 Task: Create and manage branches within a repository.
Action: Mouse moved to (1000, 66)
Screenshot: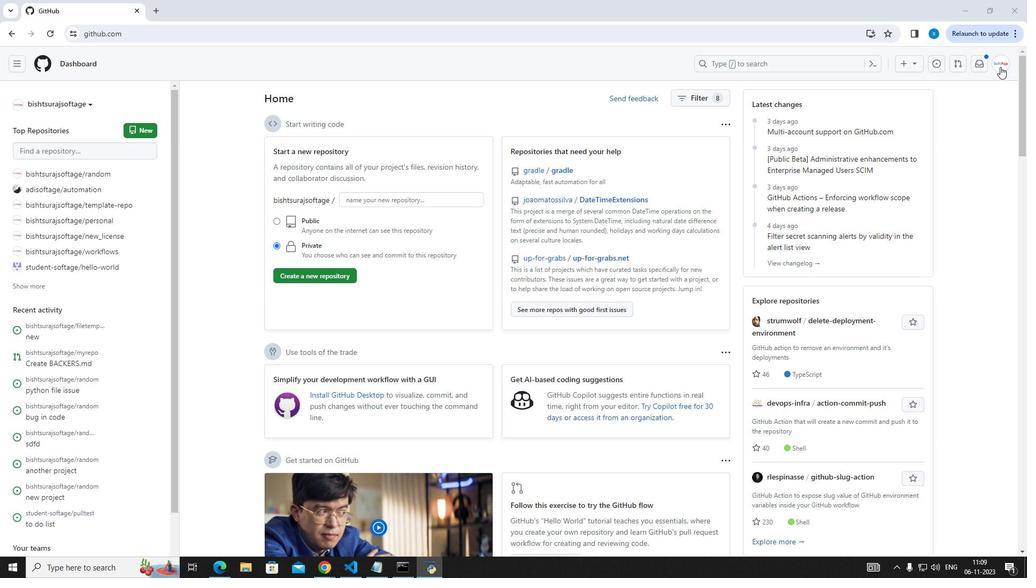 
Action: Mouse pressed left at (1000, 66)
Screenshot: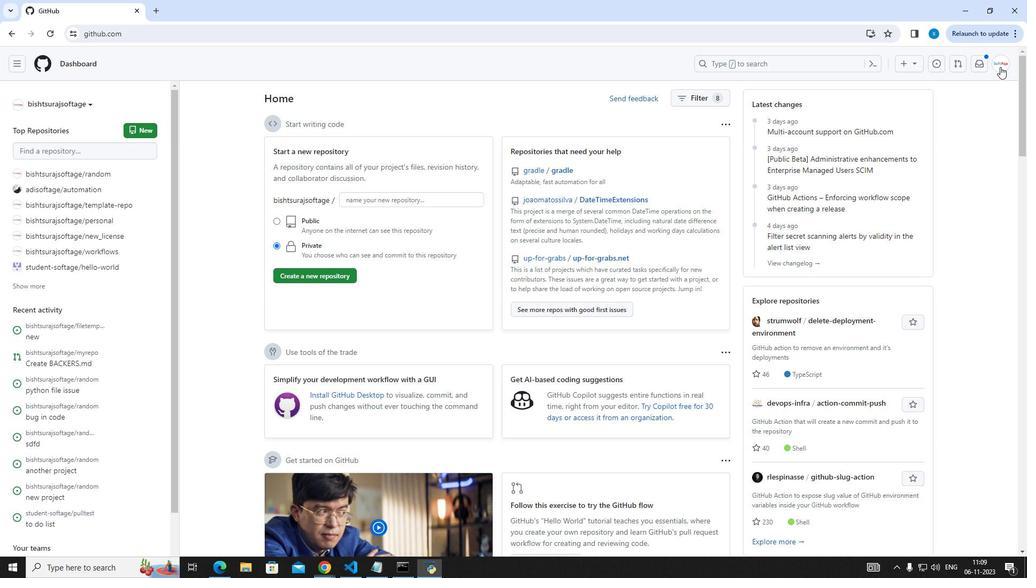 
Action: Mouse moved to (959, 158)
Screenshot: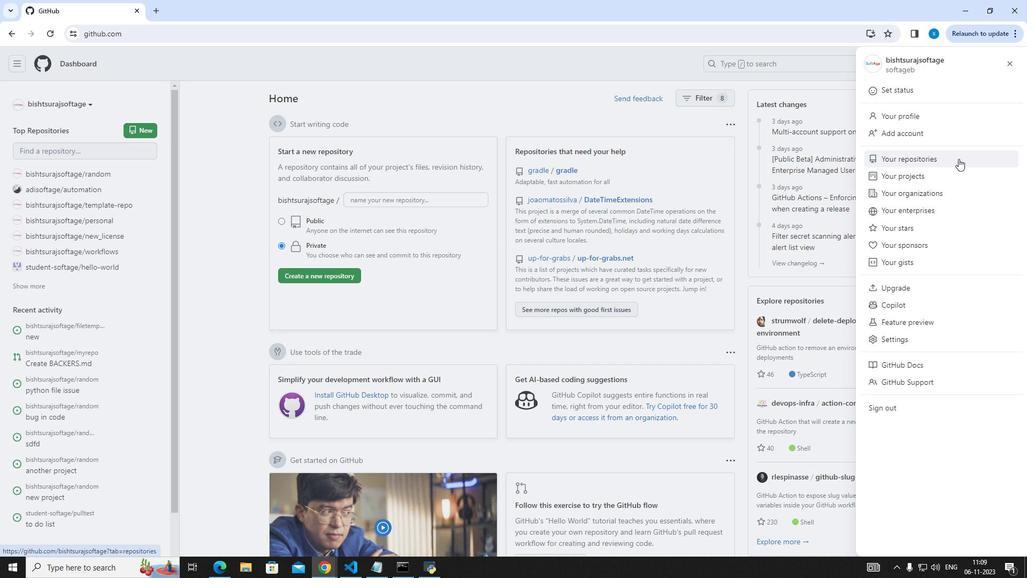
Action: Mouse pressed left at (959, 158)
Screenshot: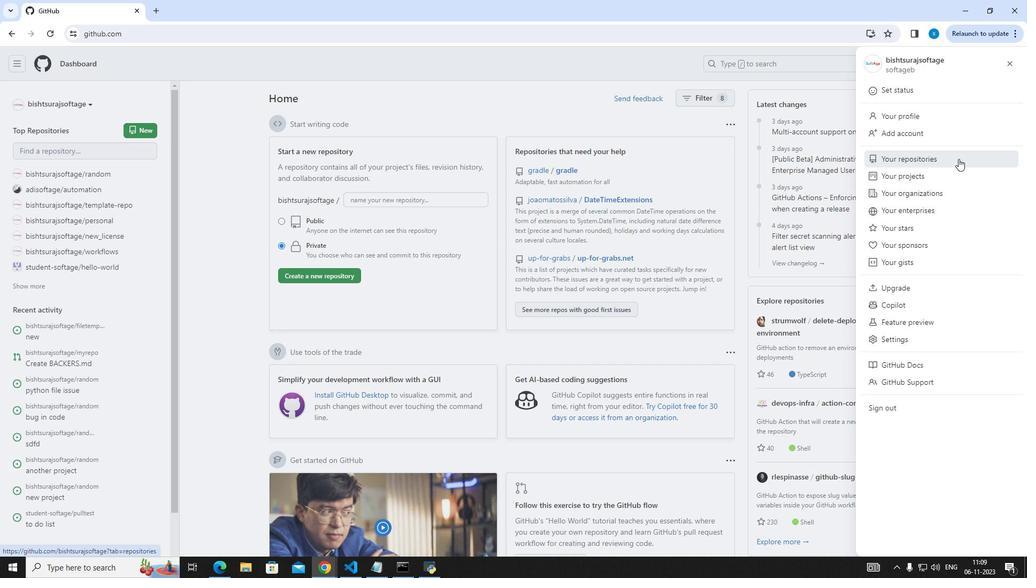 
Action: Mouse moved to (397, 166)
Screenshot: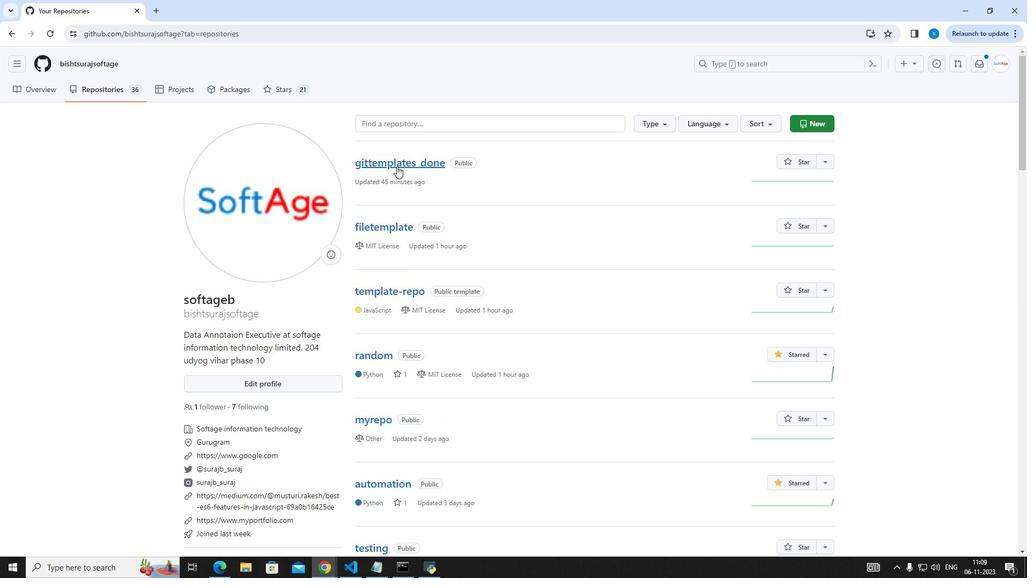 
Action: Mouse pressed left at (397, 166)
Screenshot: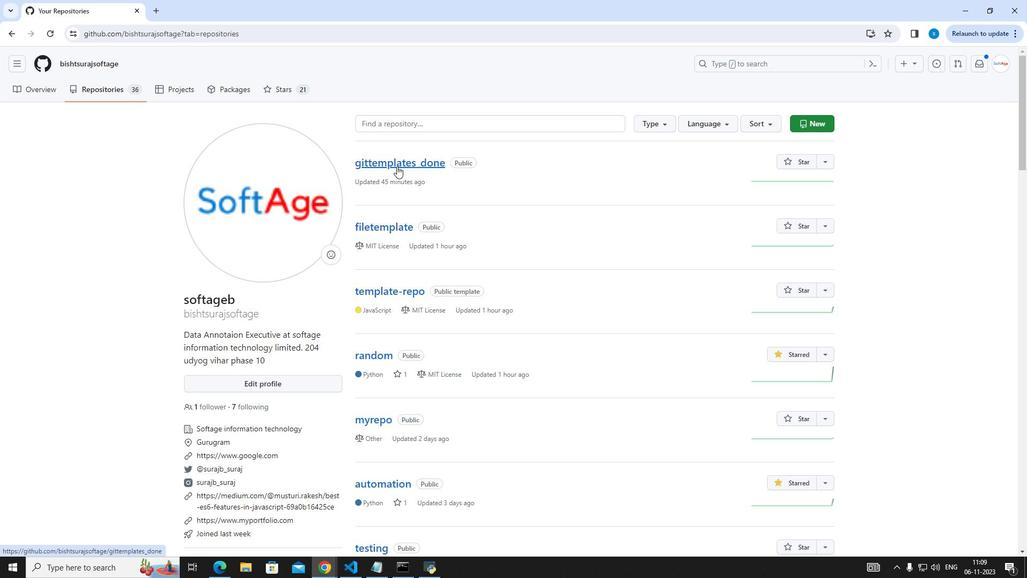 
Action: Mouse moved to (234, 160)
Screenshot: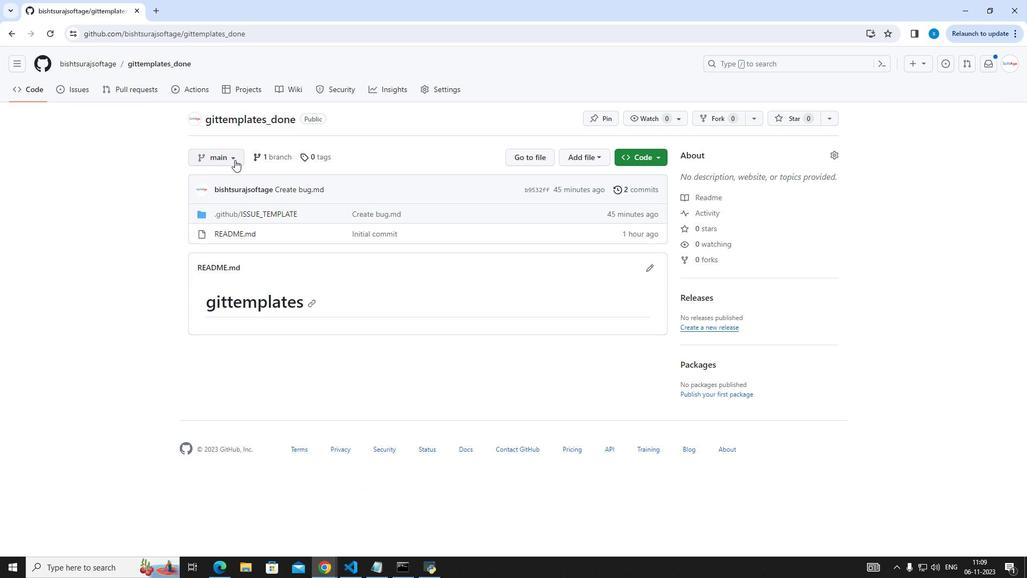 
Action: Mouse pressed left at (234, 160)
Screenshot: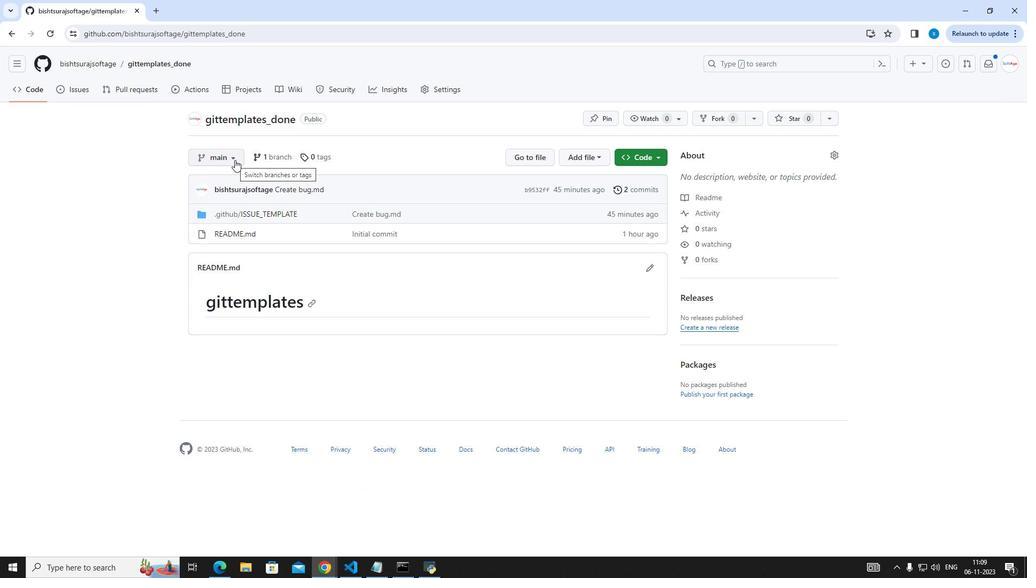 
Action: Mouse moved to (238, 201)
Screenshot: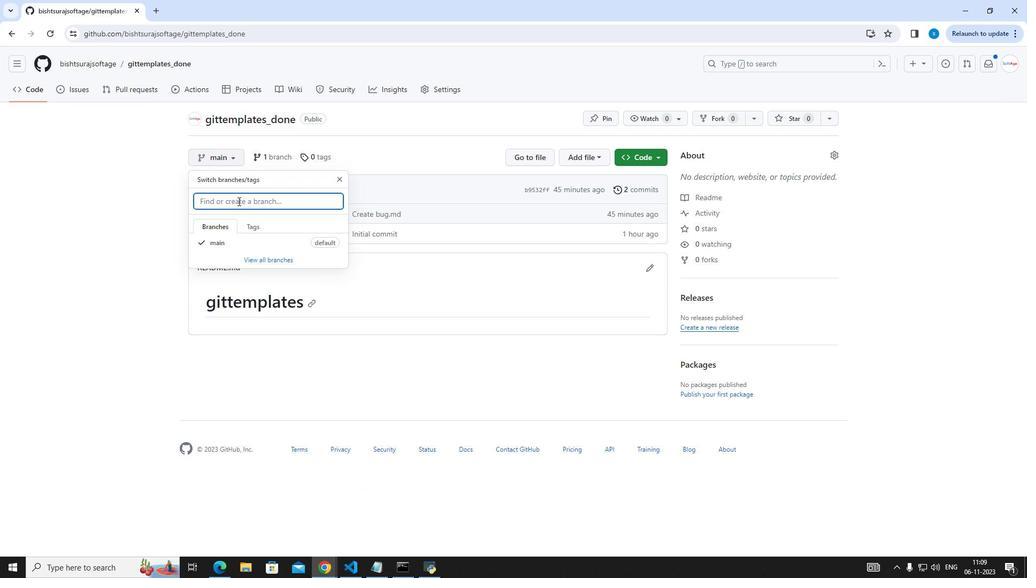 
Action: Mouse pressed left at (238, 201)
Screenshot: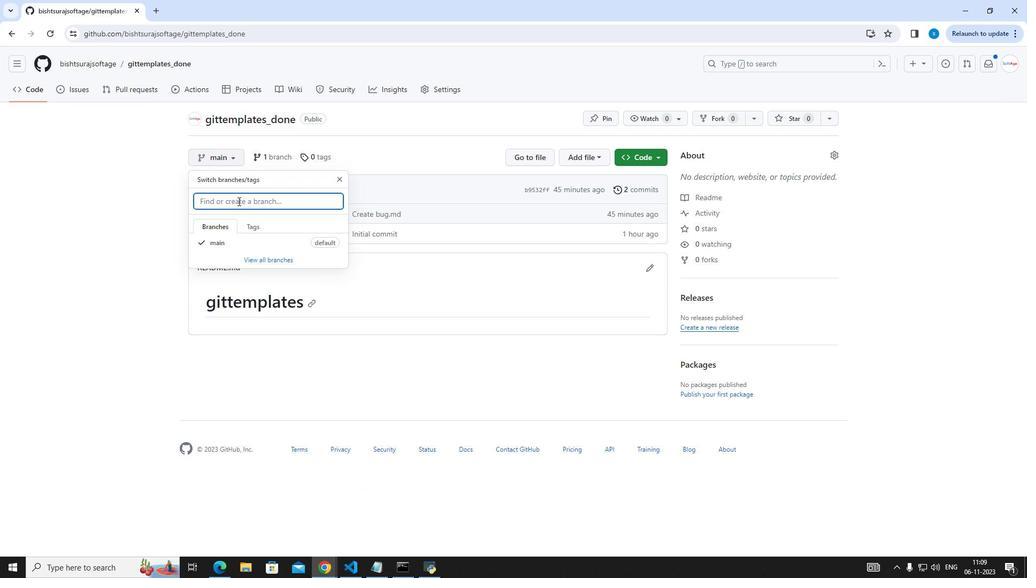 
Action: Mouse moved to (238, 201)
Screenshot: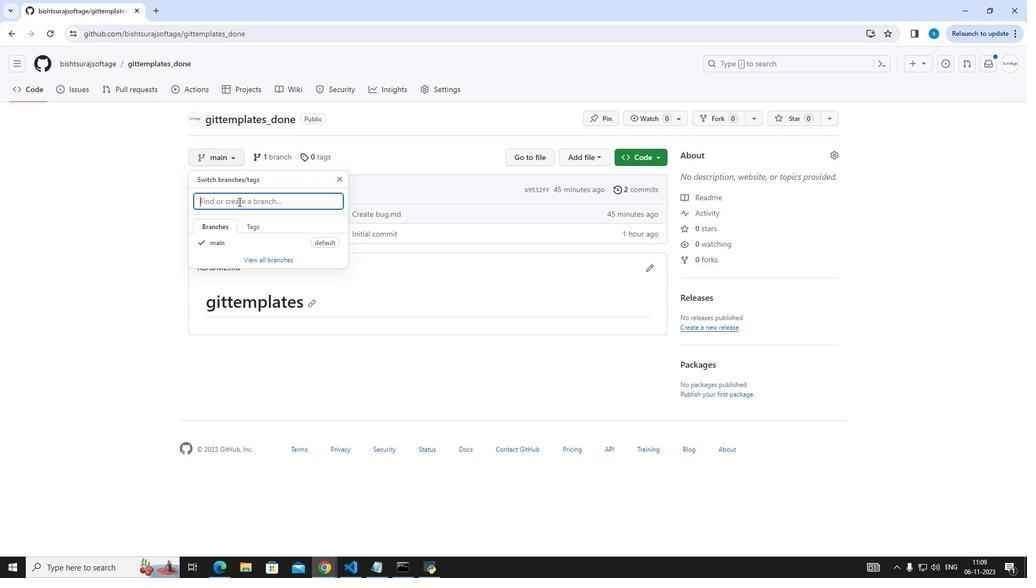 
Action: Key pressed branched
Screenshot: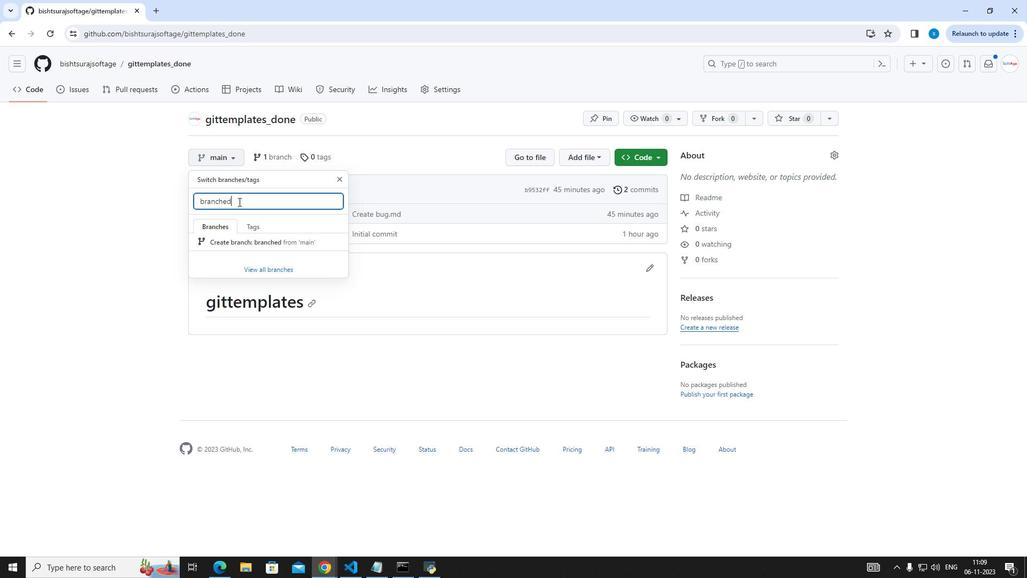 
Action: Mouse moved to (222, 241)
Screenshot: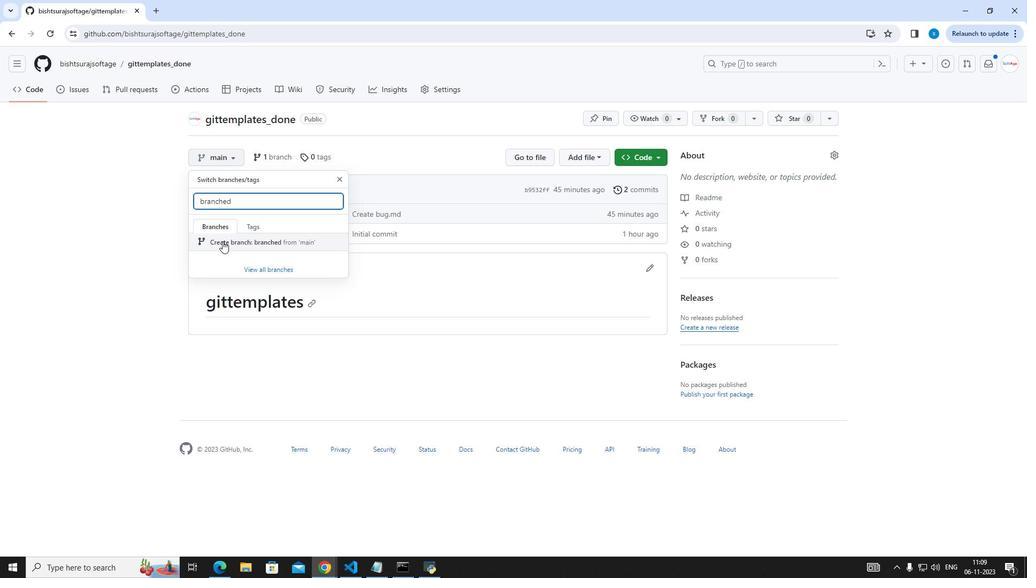 
Action: Mouse pressed left at (222, 241)
Screenshot: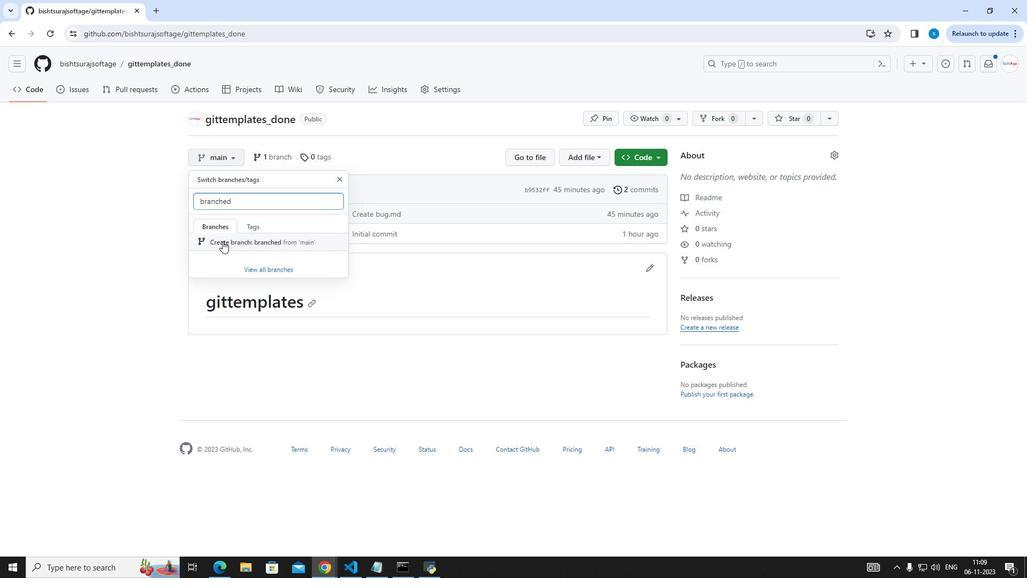 
Action: Mouse moved to (240, 191)
Screenshot: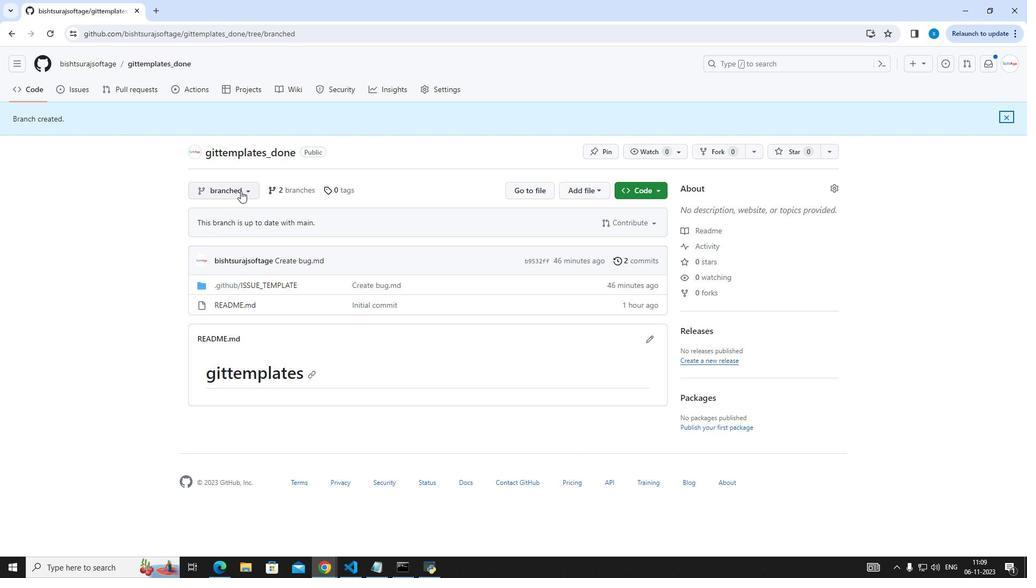 
Action: Mouse pressed left at (240, 191)
Screenshot: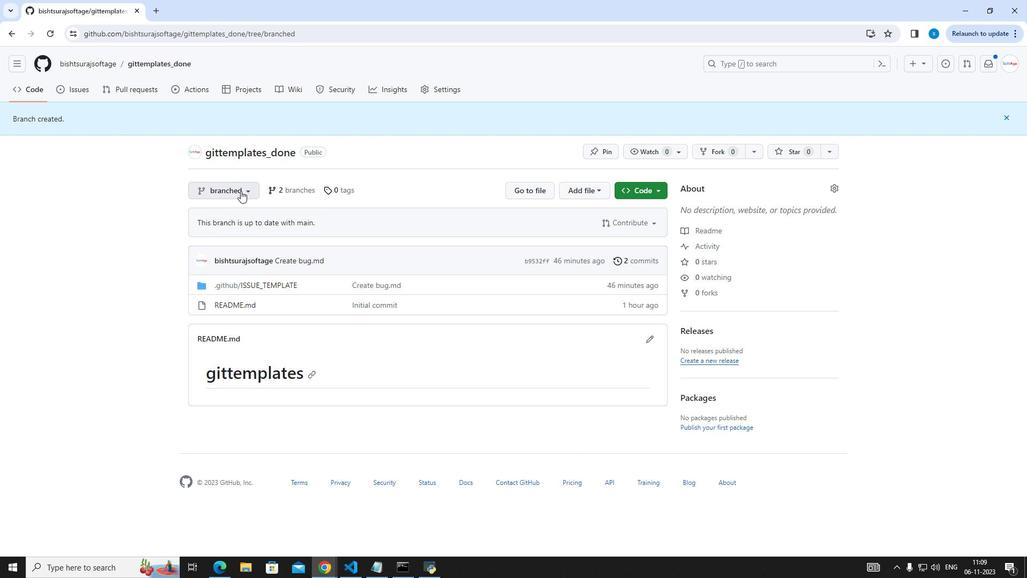 
Action: Mouse moved to (218, 276)
Screenshot: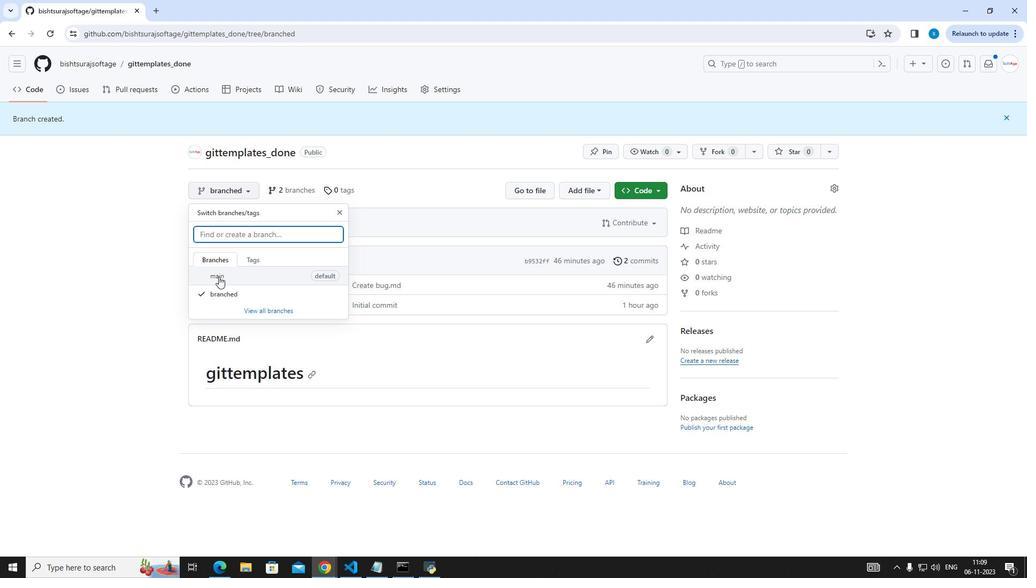
Action: Mouse pressed left at (218, 276)
Screenshot: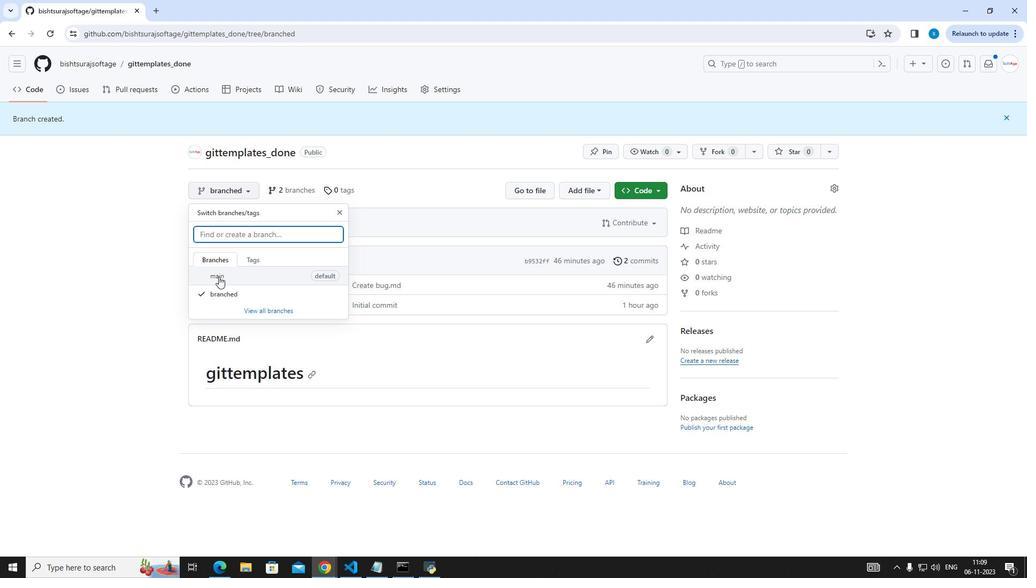 
Action: Mouse moved to (267, 155)
Screenshot: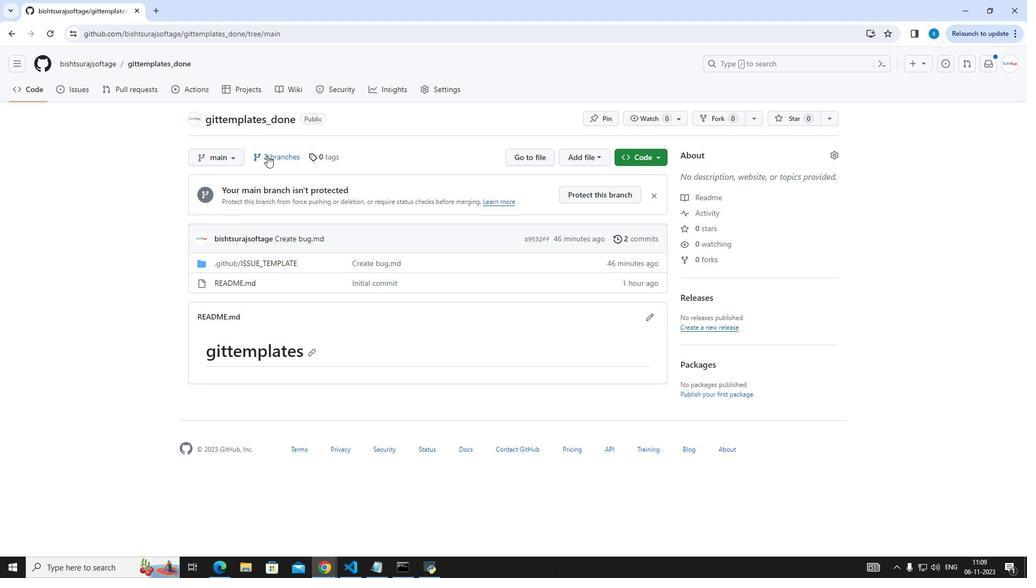 
Action: Mouse pressed left at (267, 155)
Screenshot: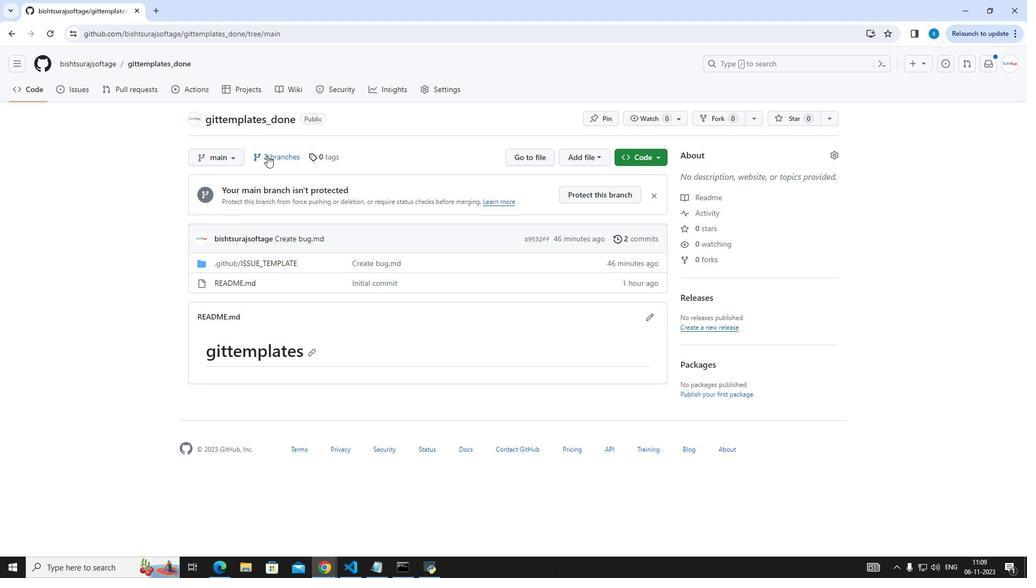 
Action: Mouse moved to (216, 311)
Screenshot: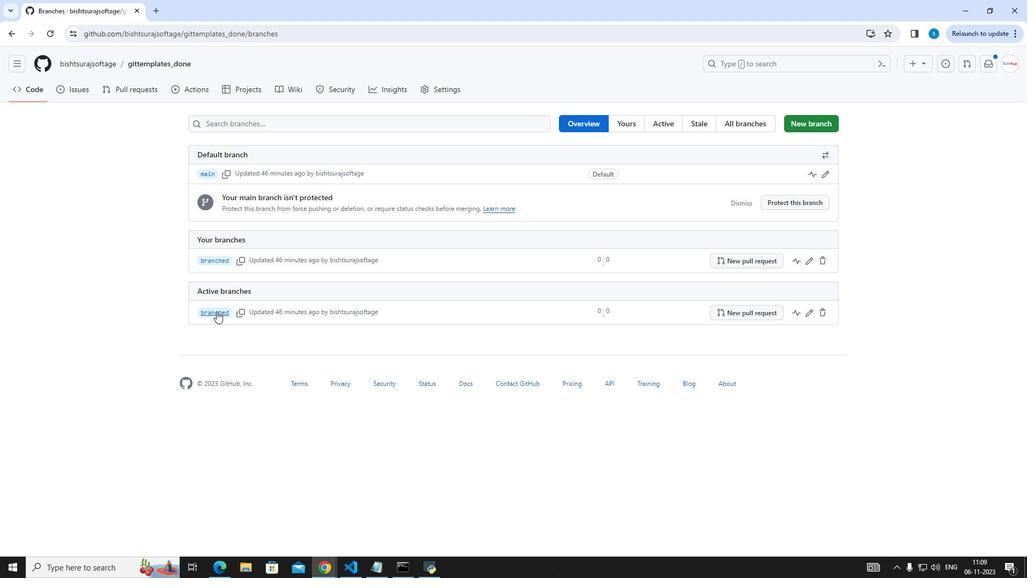
Action: Mouse pressed left at (216, 311)
Screenshot: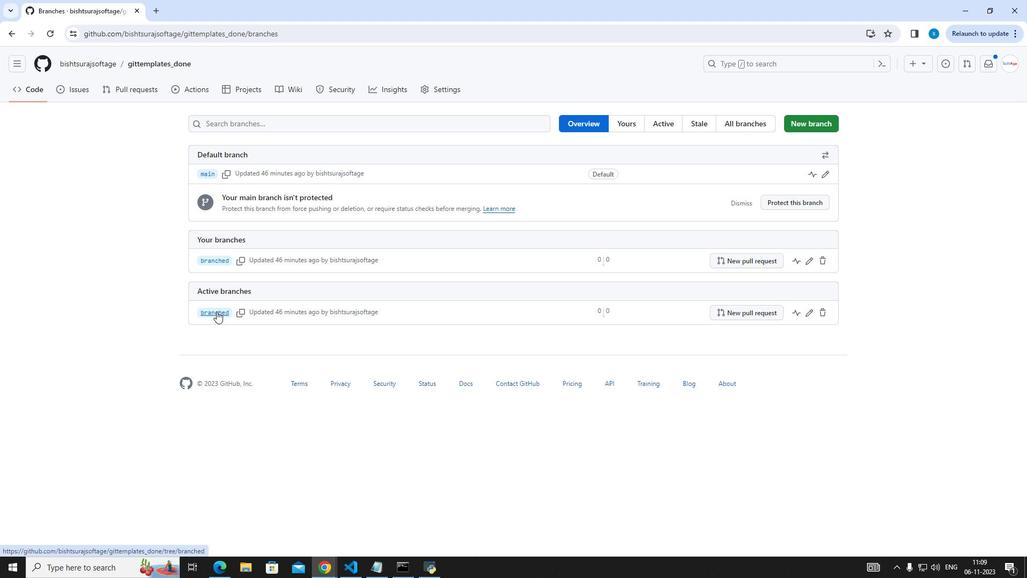 
Action: Mouse moved to (224, 156)
Screenshot: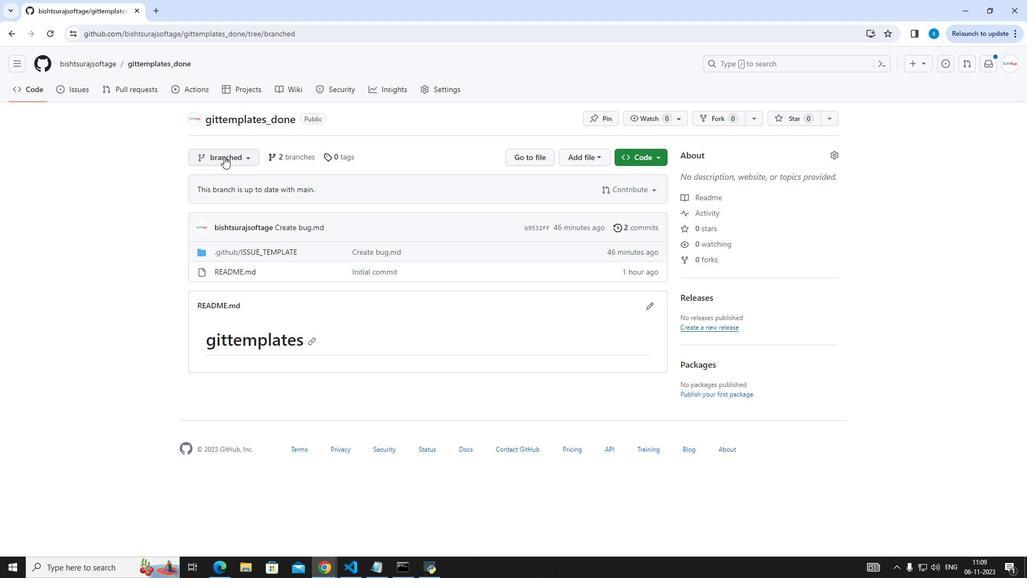 
Action: Mouse pressed left at (224, 156)
Screenshot: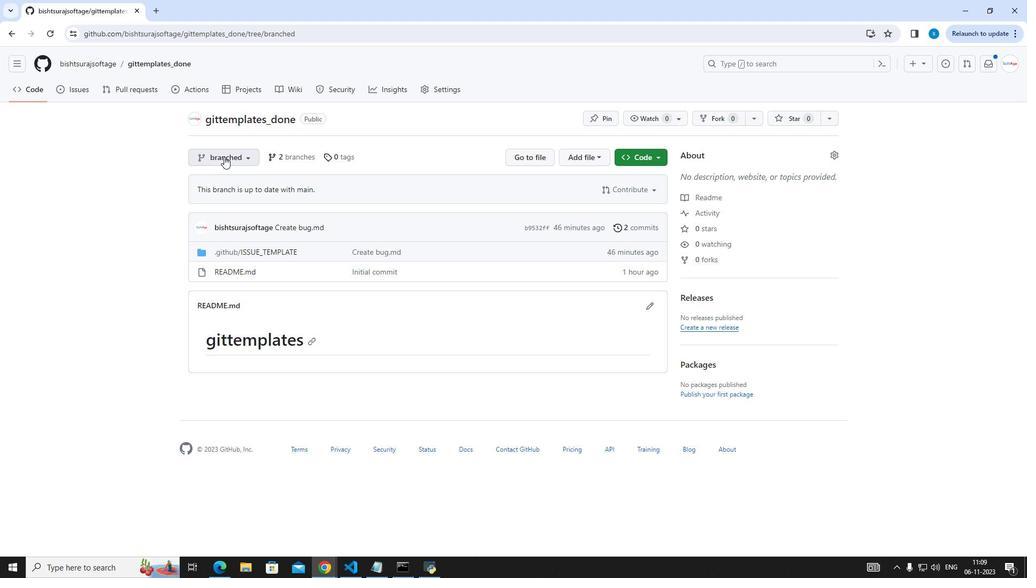 
Action: Mouse moved to (218, 239)
Screenshot: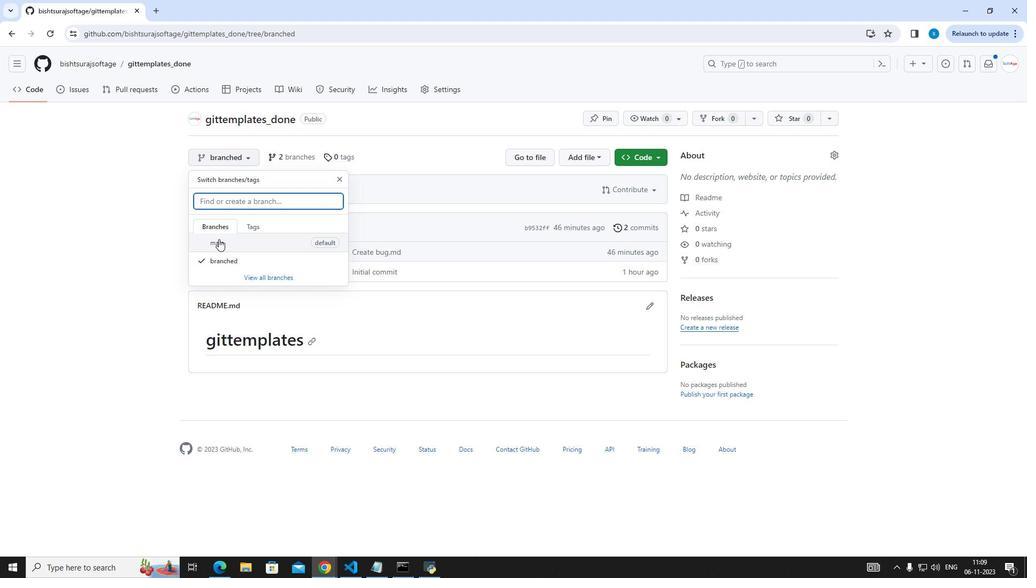 
Action: Mouse pressed left at (218, 239)
Screenshot: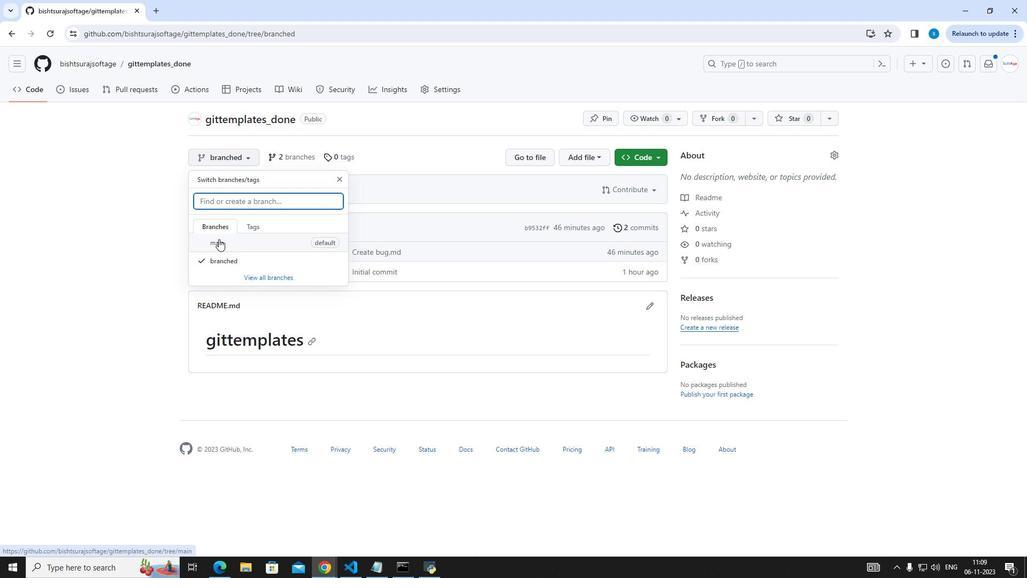 
Action: Mouse moved to (289, 153)
Screenshot: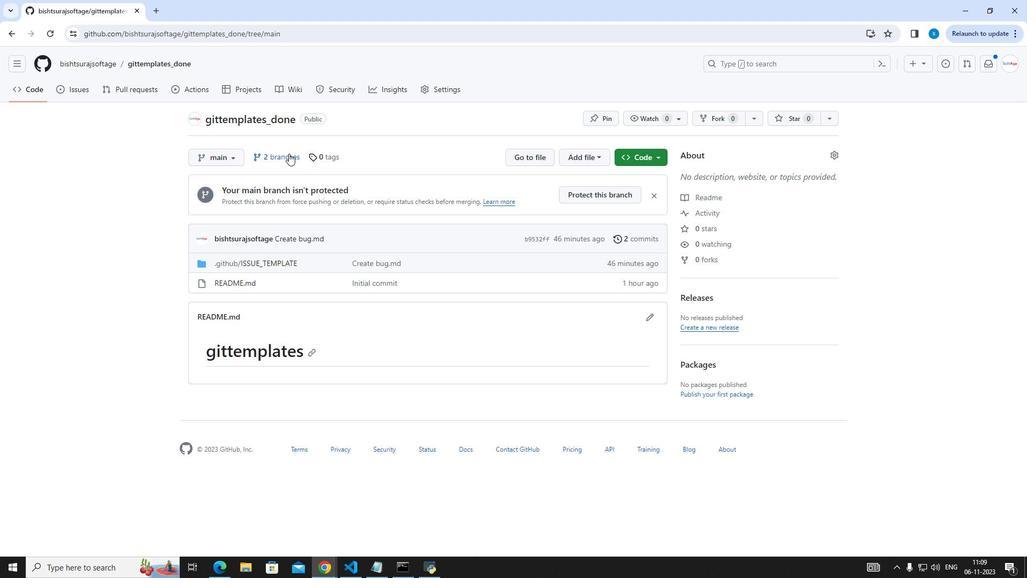 
Action: Mouse pressed left at (289, 153)
Screenshot: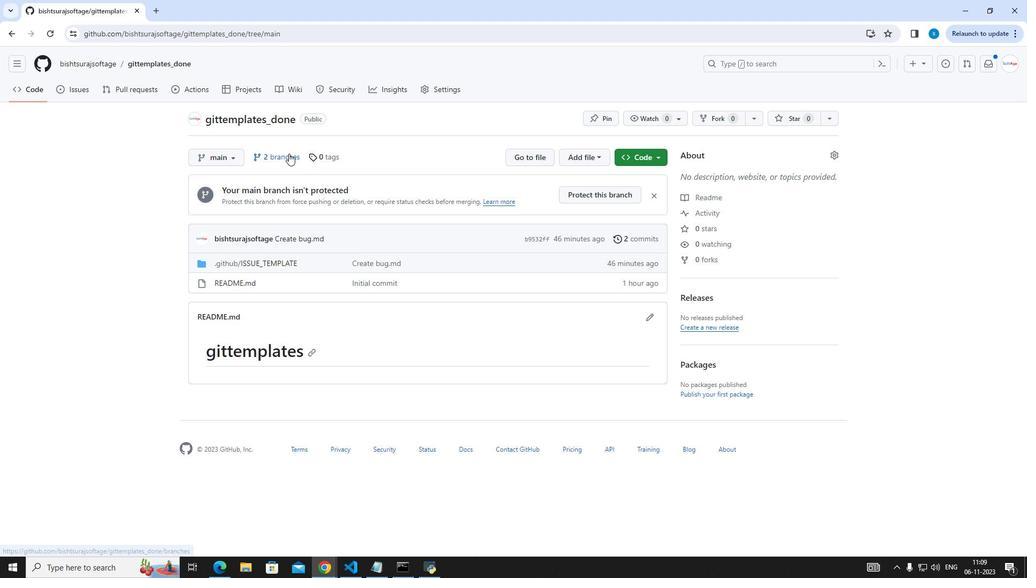 
Action: Mouse moved to (813, 259)
Screenshot: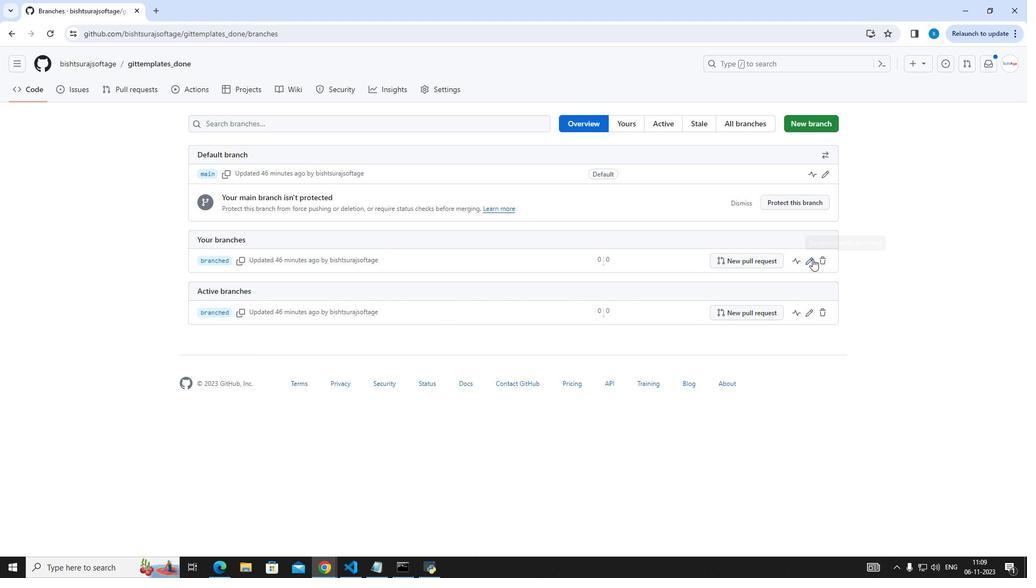 
Action: Mouse pressed left at (813, 259)
Screenshot: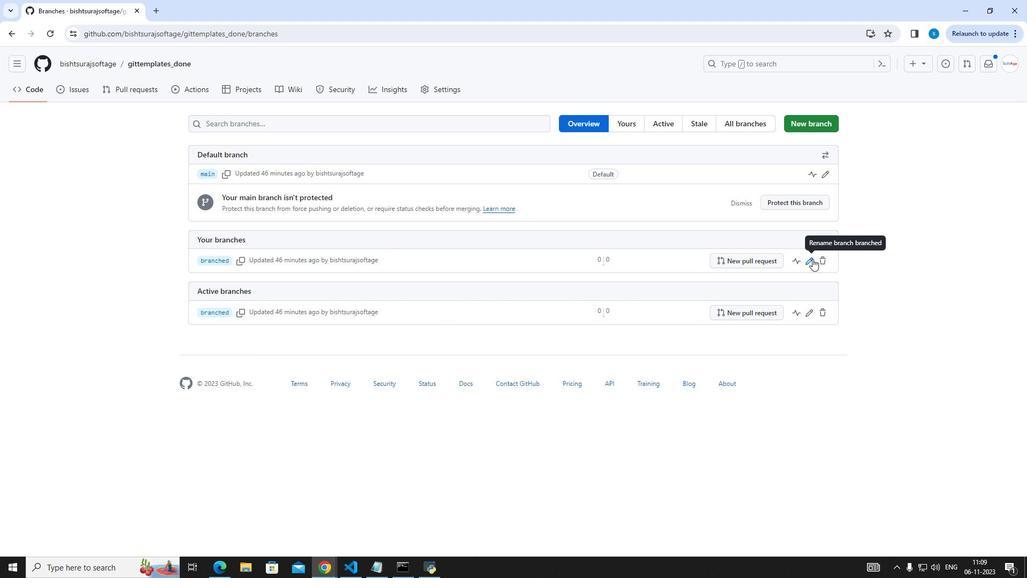
Action: Mouse moved to (536, 154)
Screenshot: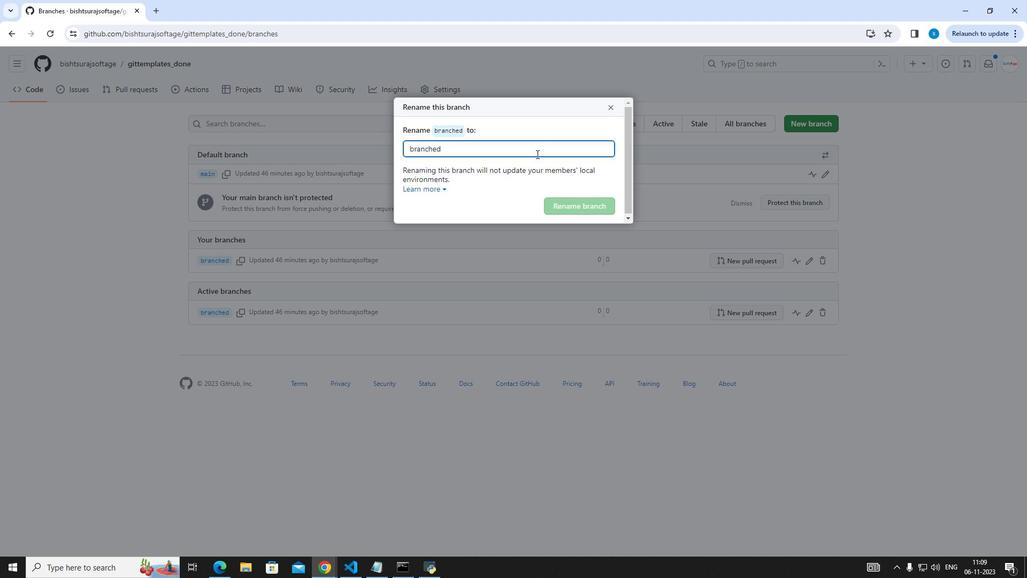 
Action: Mouse pressed left at (536, 154)
Screenshot: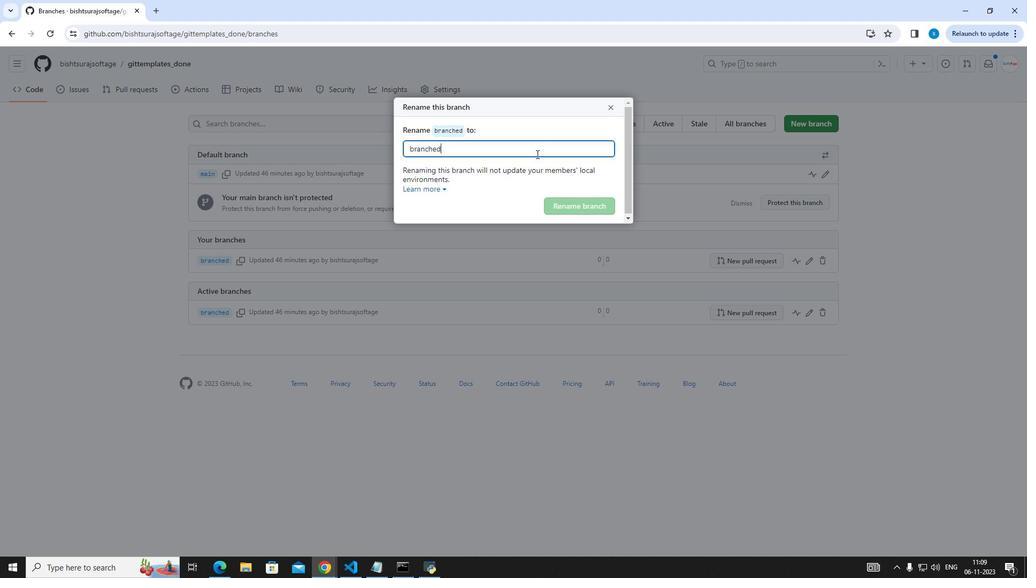
Action: Key pressed and<Key.space>edited
Screenshot: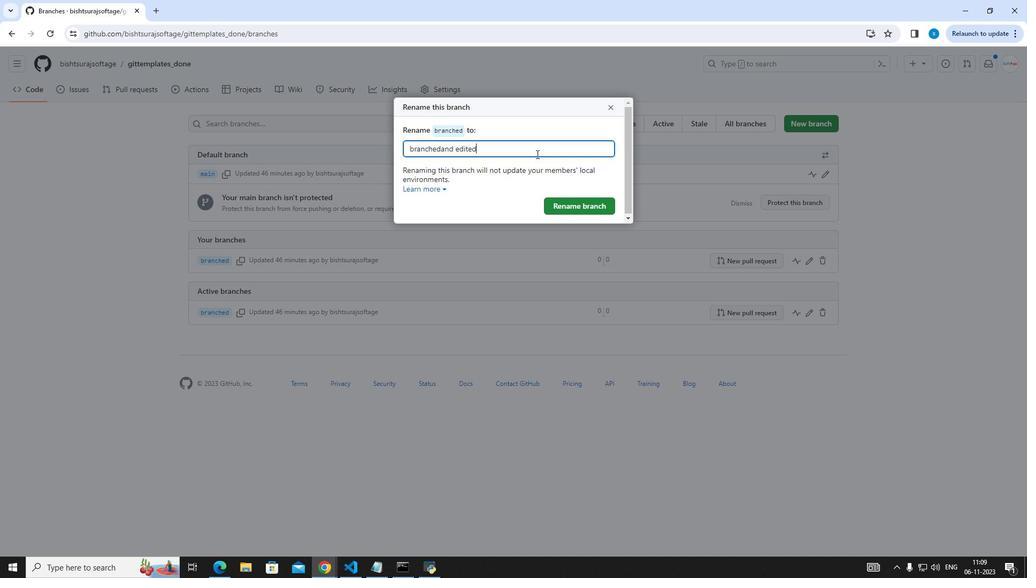 
Action: Mouse moved to (559, 201)
Screenshot: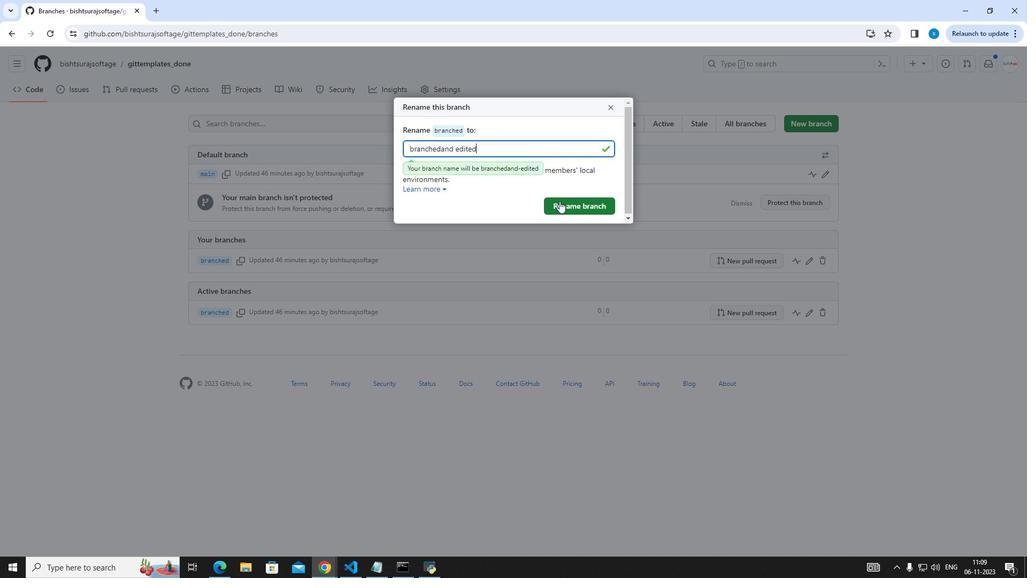 
Action: Mouse pressed left at (559, 201)
Screenshot: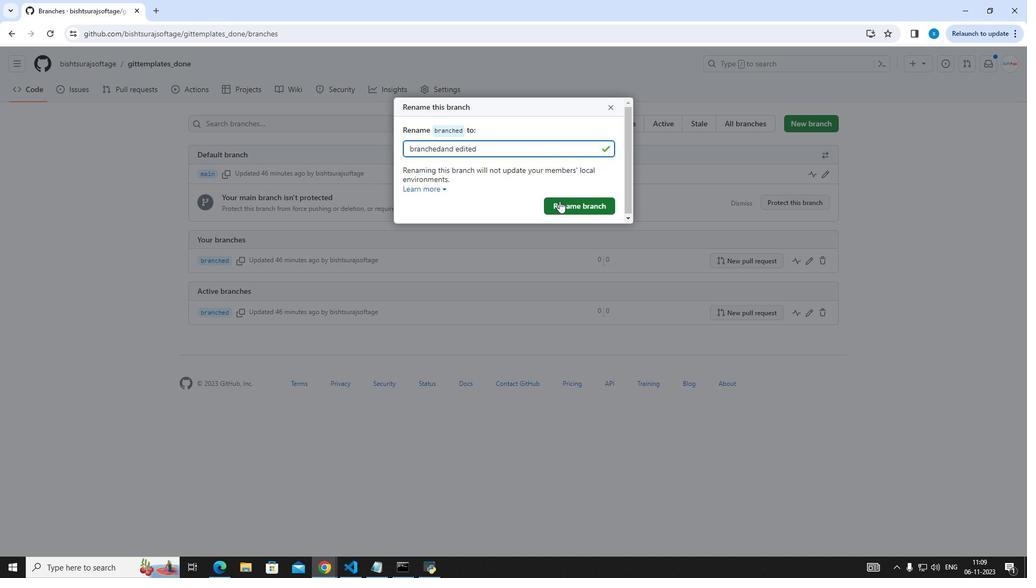 
Action: Mouse moved to (824, 294)
Screenshot: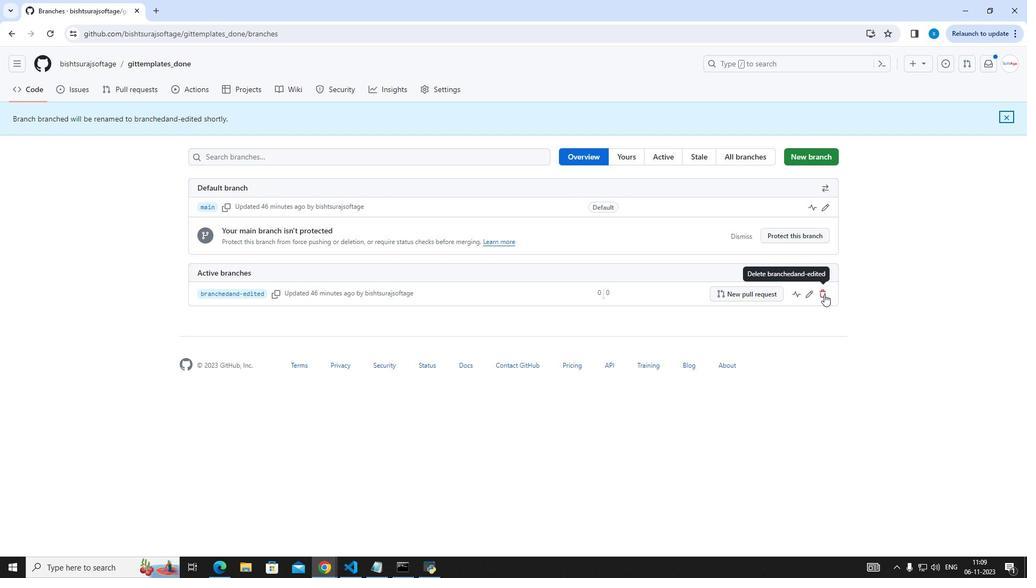
Action: Mouse pressed left at (824, 294)
Screenshot: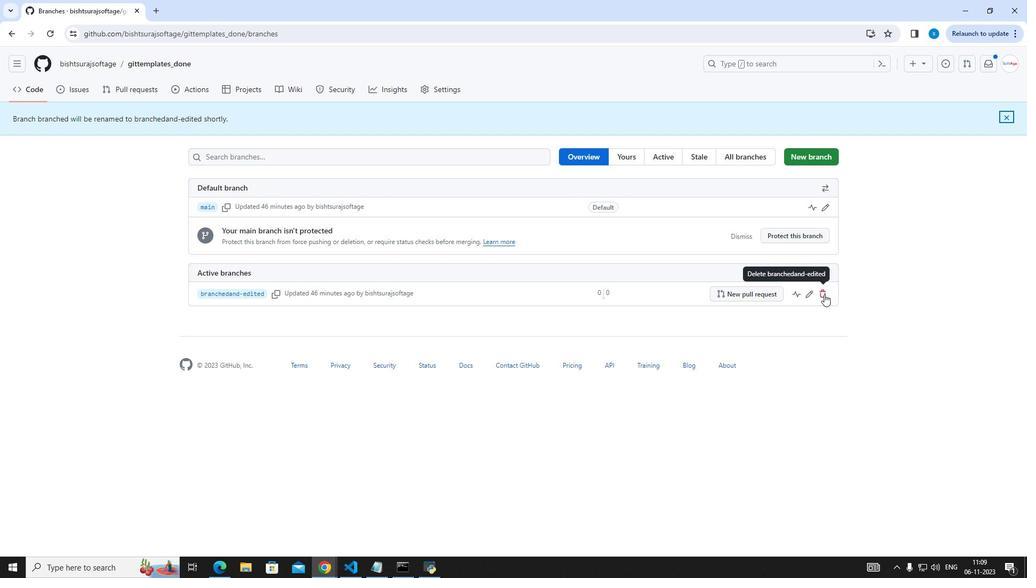 
Action: Mouse moved to (810, 297)
Screenshot: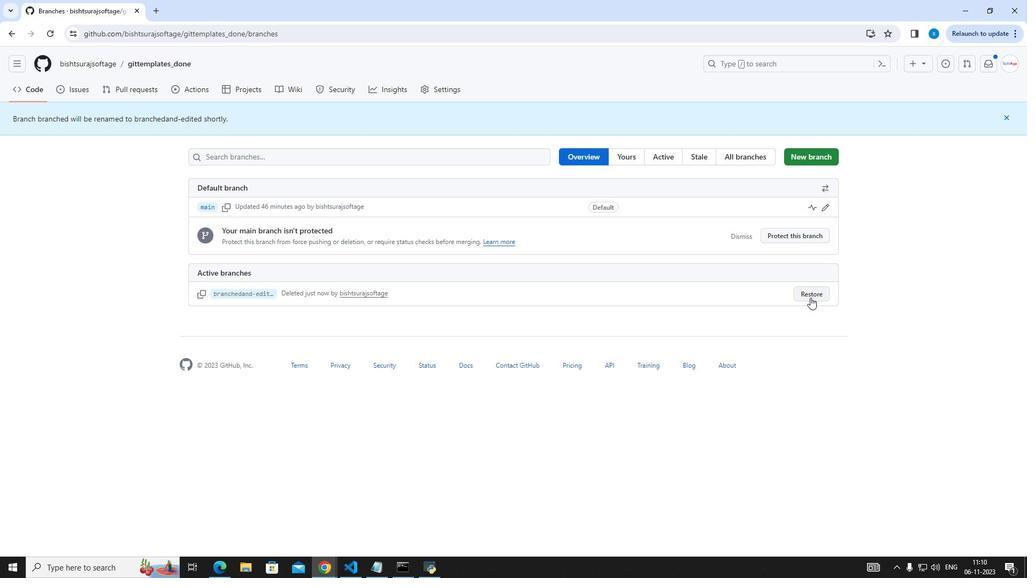 
Action: Mouse pressed left at (810, 297)
Screenshot: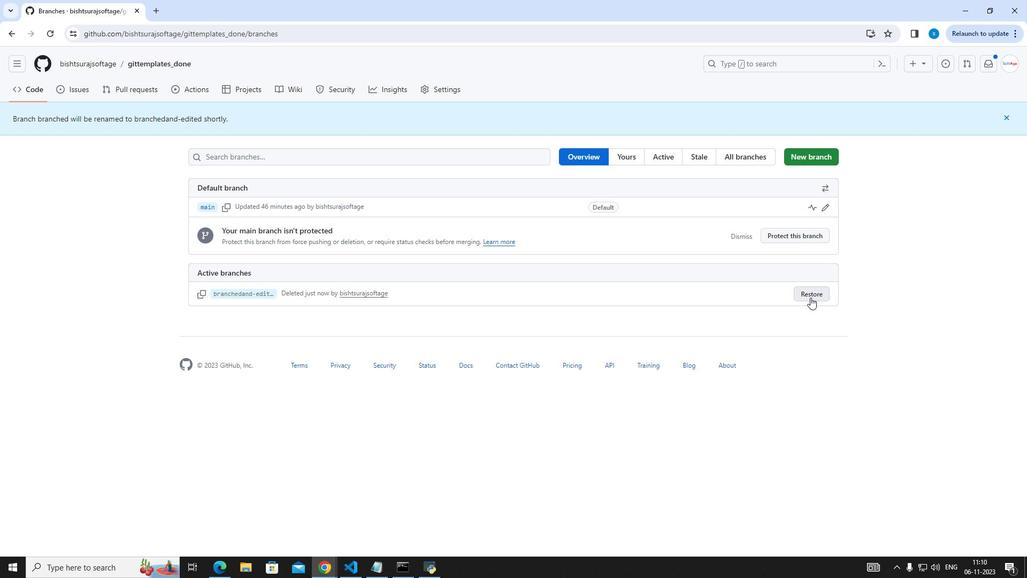 
Action: Mouse moved to (765, 405)
Screenshot: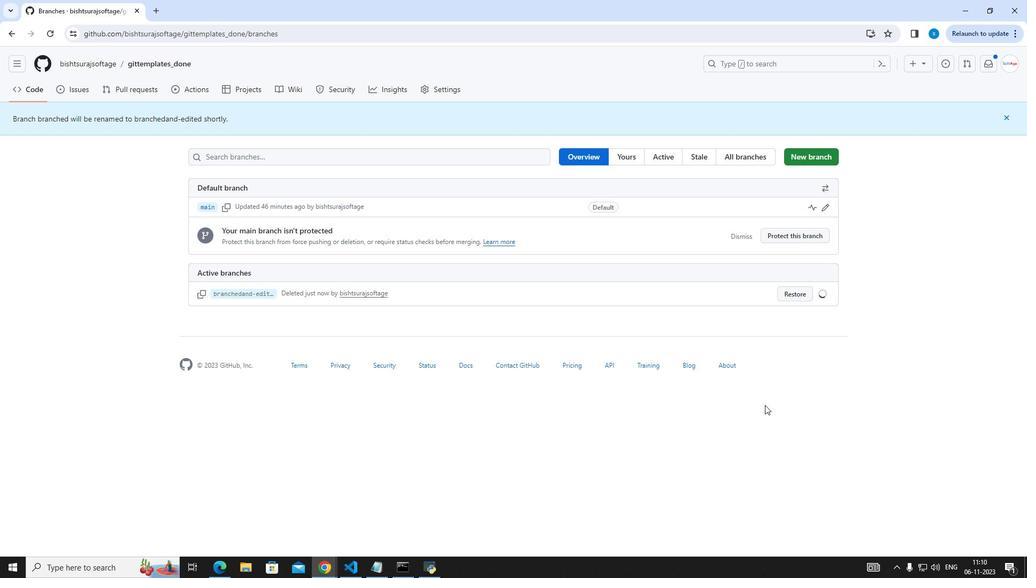 
